Task: Change the visibility to the workspace.
Action: Mouse pressed left at (252, 49)
Screenshot: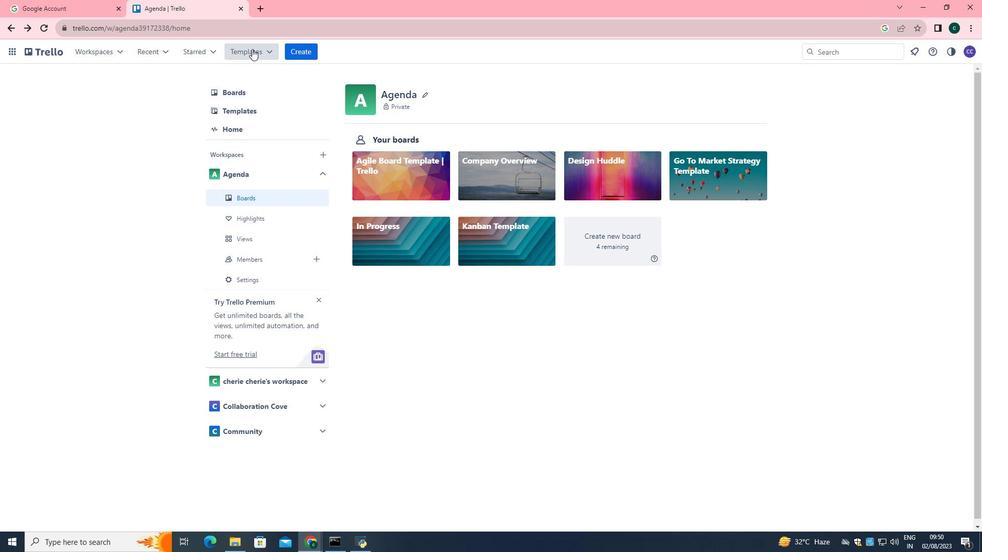 
Action: Mouse moved to (289, 228)
Screenshot: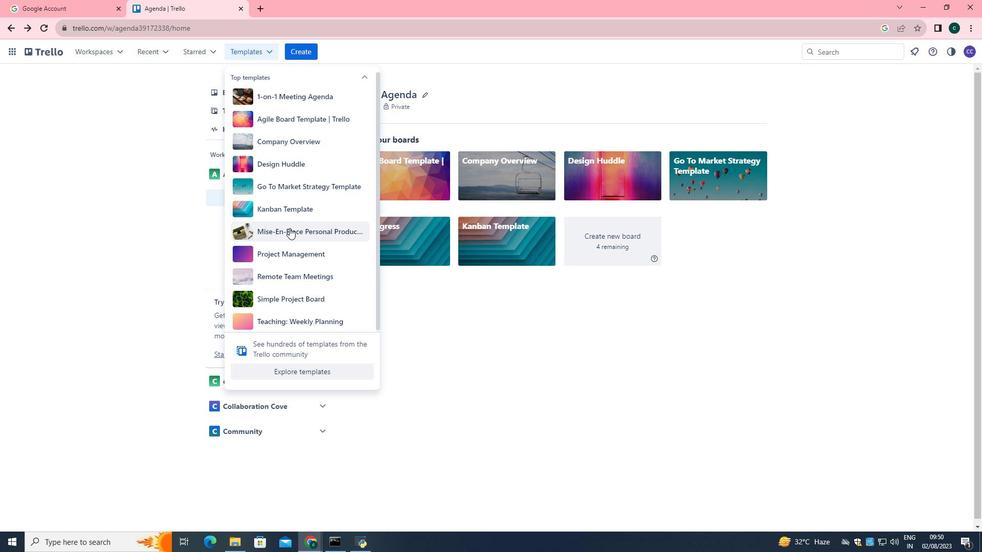 
Action: Mouse pressed left at (289, 228)
Screenshot: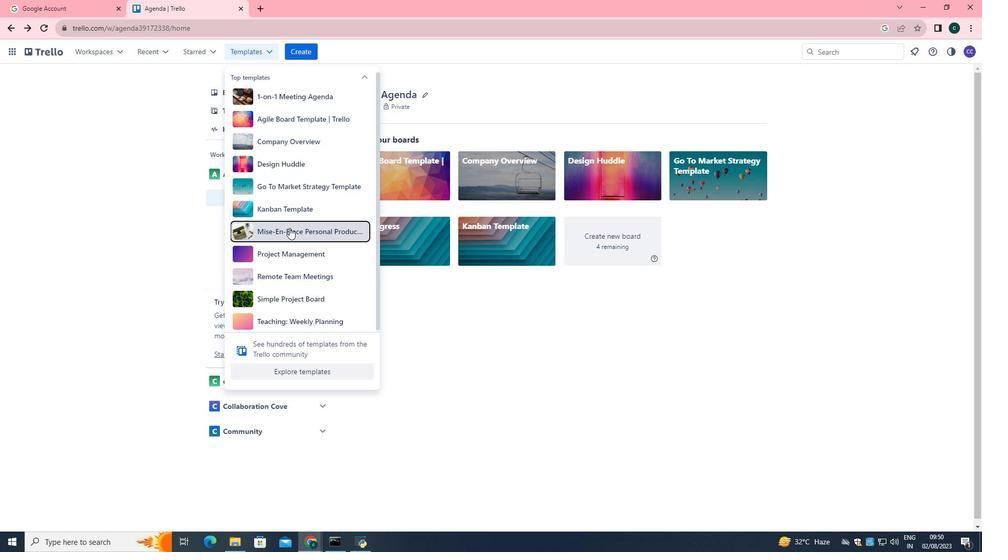 
Action: Mouse moved to (297, 241)
Screenshot: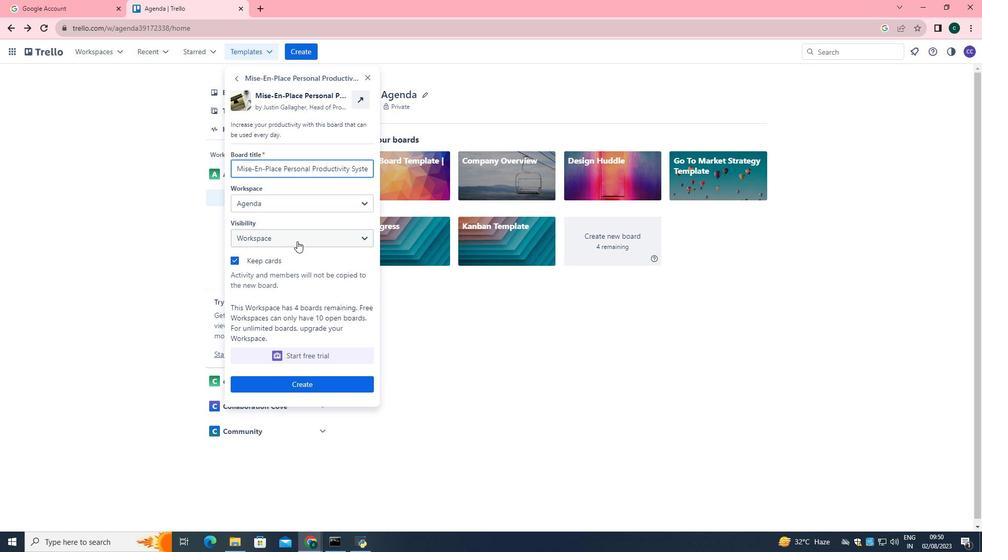
Action: Mouse pressed left at (297, 241)
Screenshot: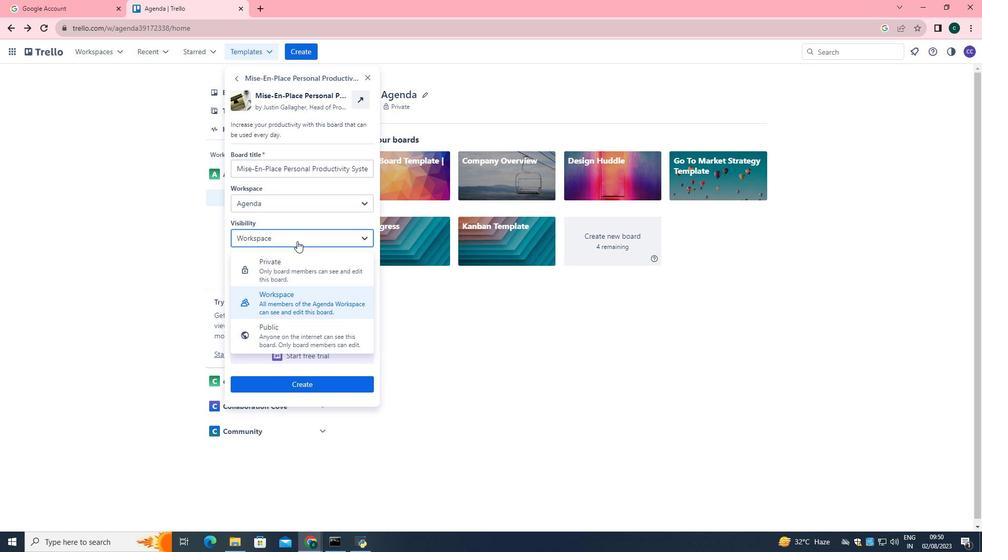 
Action: Mouse moved to (290, 299)
Screenshot: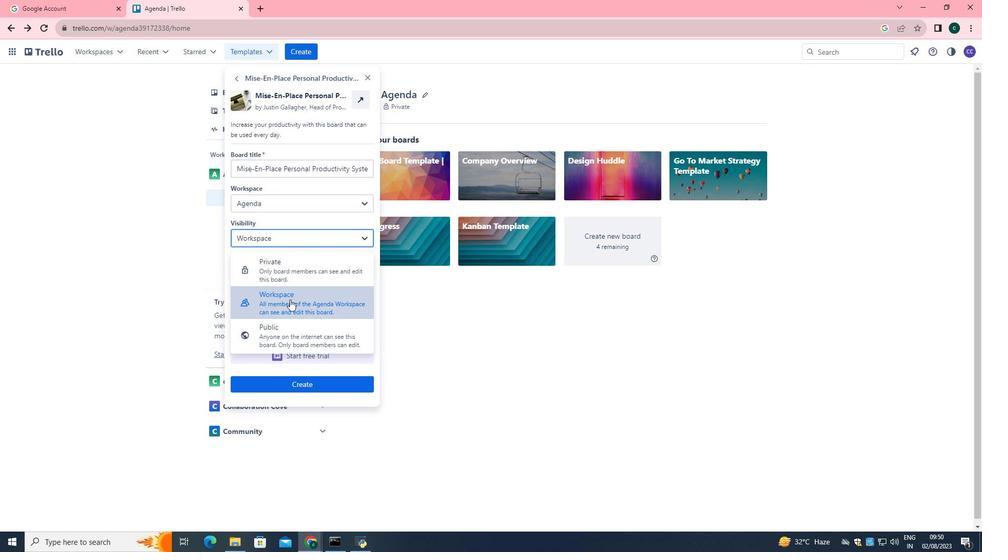 
Action: Mouse pressed left at (290, 299)
Screenshot: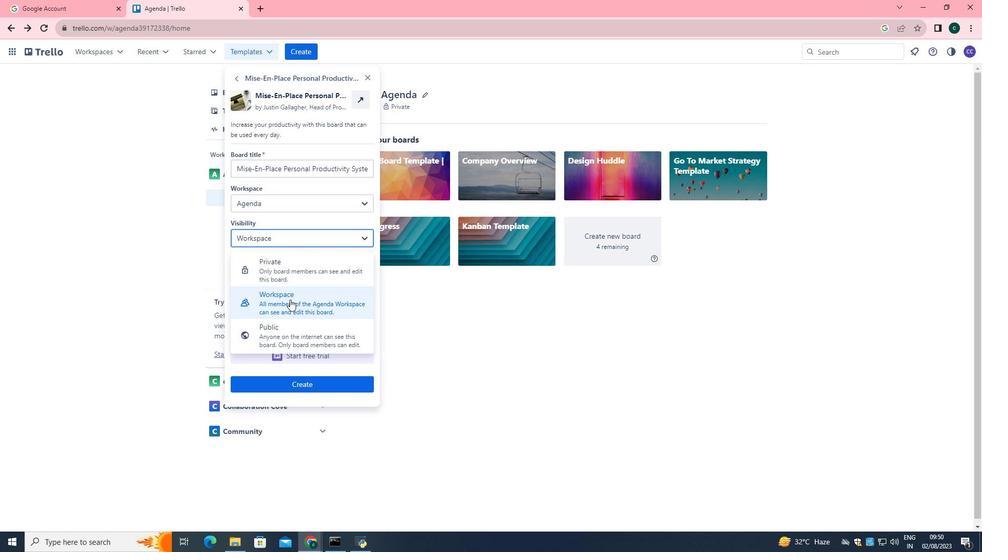 
